 Task: Schedule a 90-minute escape room adventure with friends for a challenging and fun experience.
Action: Mouse pressed left at (507, 167)
Screenshot: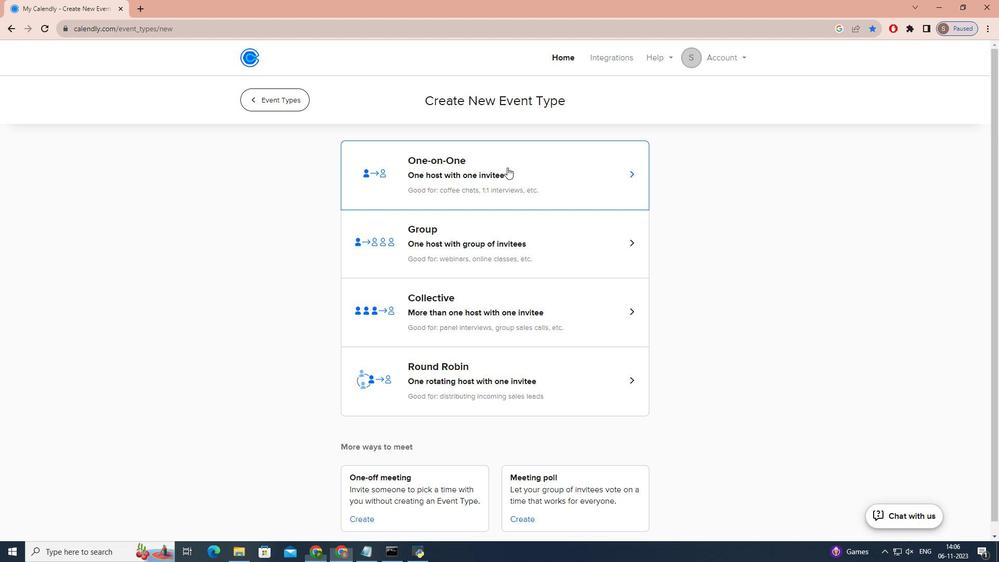 
Action: Mouse moved to (446, 247)
Screenshot: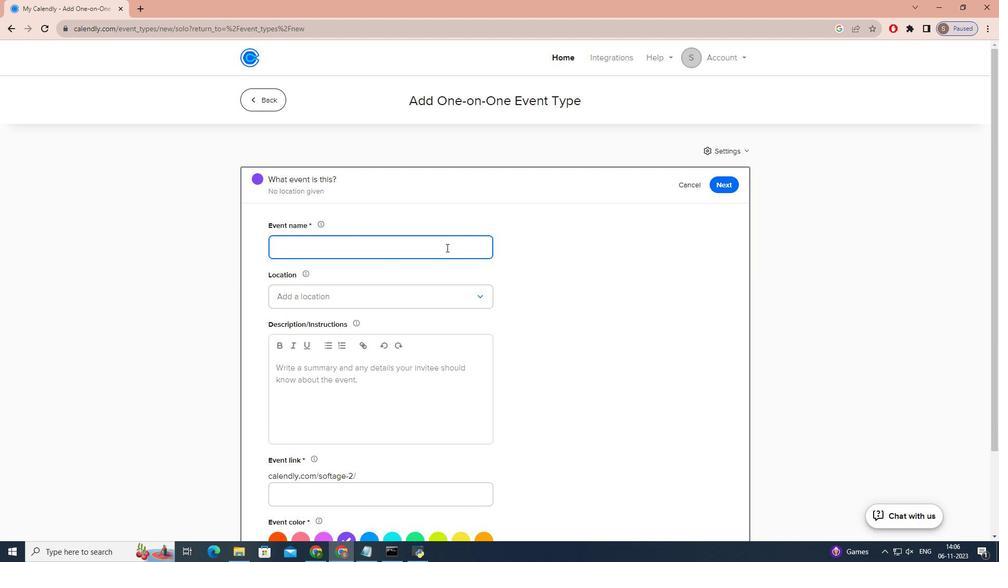 
Action: Mouse pressed left at (446, 247)
Screenshot: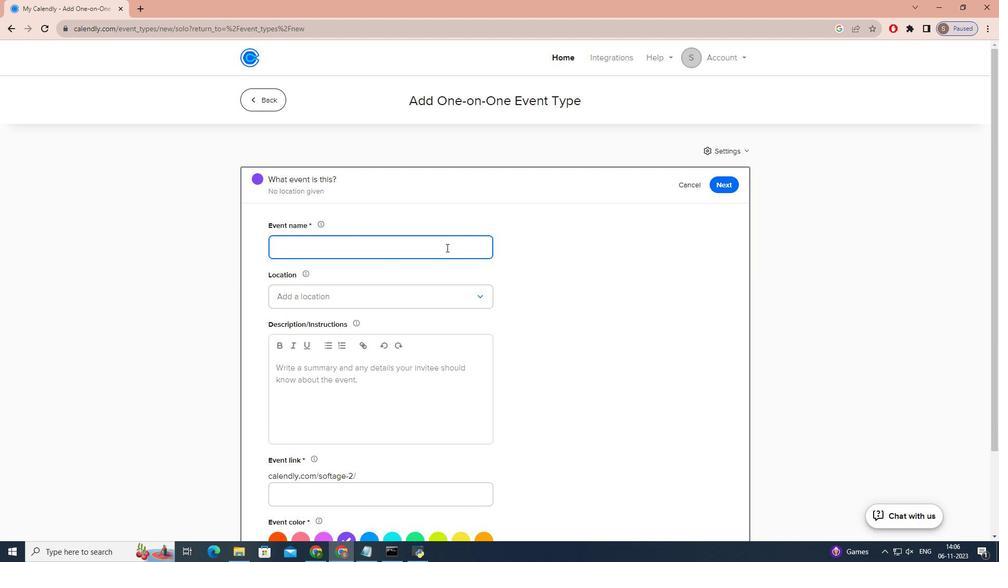 
Action: Key pressed e<Key.caps_lock>SCAPE<Key.space><Key.caps_lock>r<Key.caps_lock>OOM<Key.space><Key.caps_lock>a<Key.caps_lock>DVENTURE<Key.space>WITH<Key.space><Key.caps_lock>f<Key.caps_lock>RIENDS
Screenshot: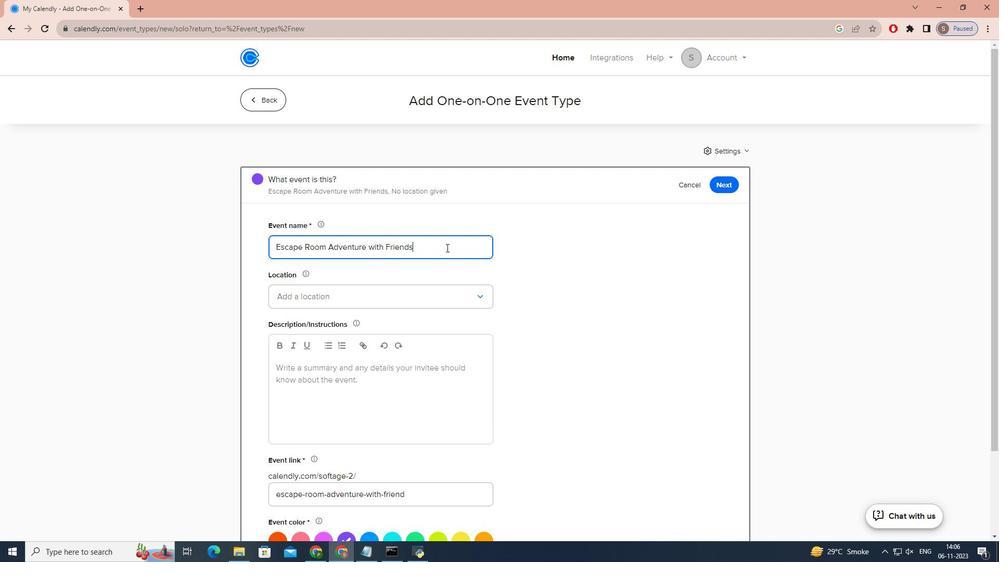 
Action: Mouse moved to (423, 295)
Screenshot: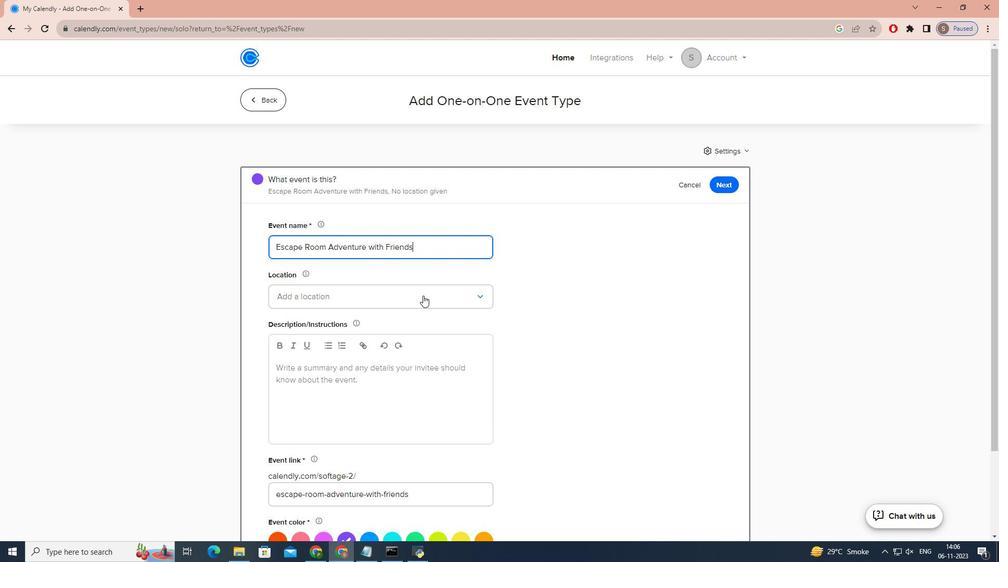 
Action: Mouse pressed left at (423, 295)
Screenshot: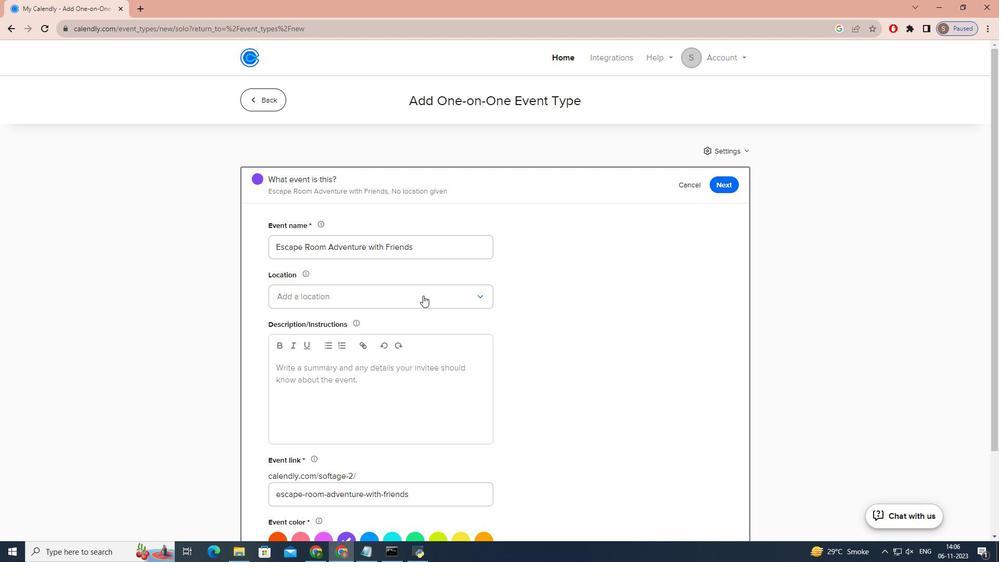 
Action: Mouse moved to (400, 321)
Screenshot: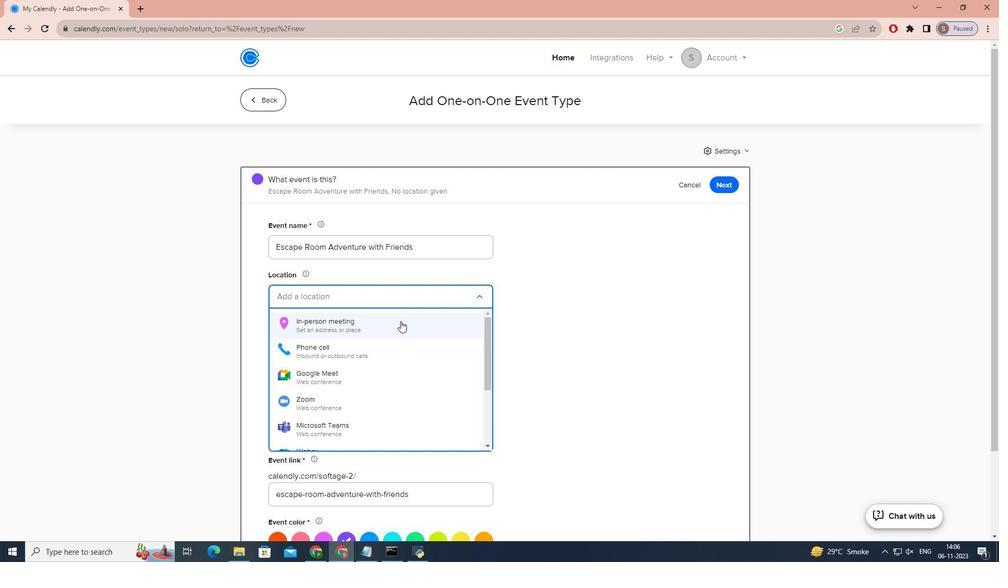 
Action: Mouse pressed left at (400, 321)
Screenshot: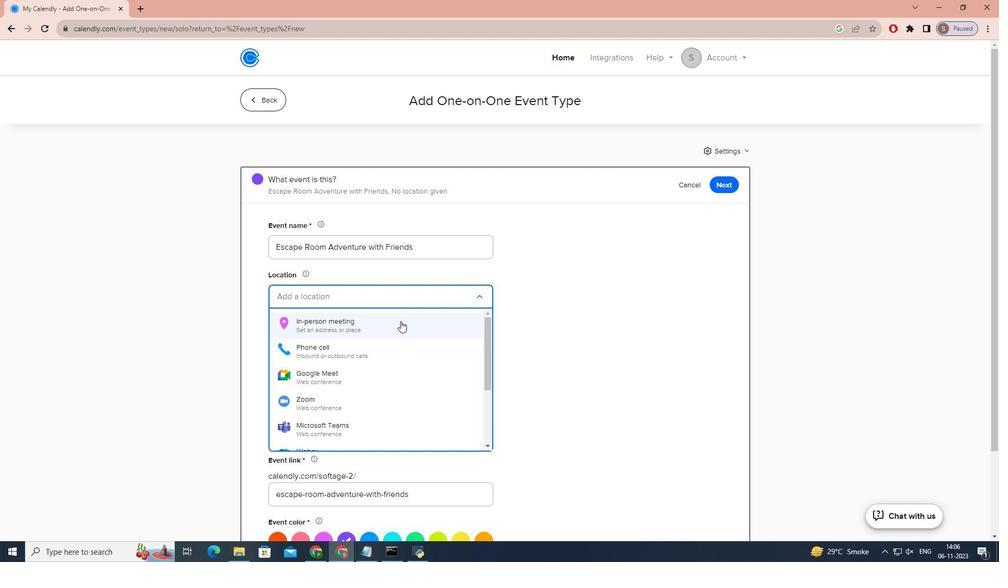 
Action: Mouse moved to (447, 175)
Screenshot: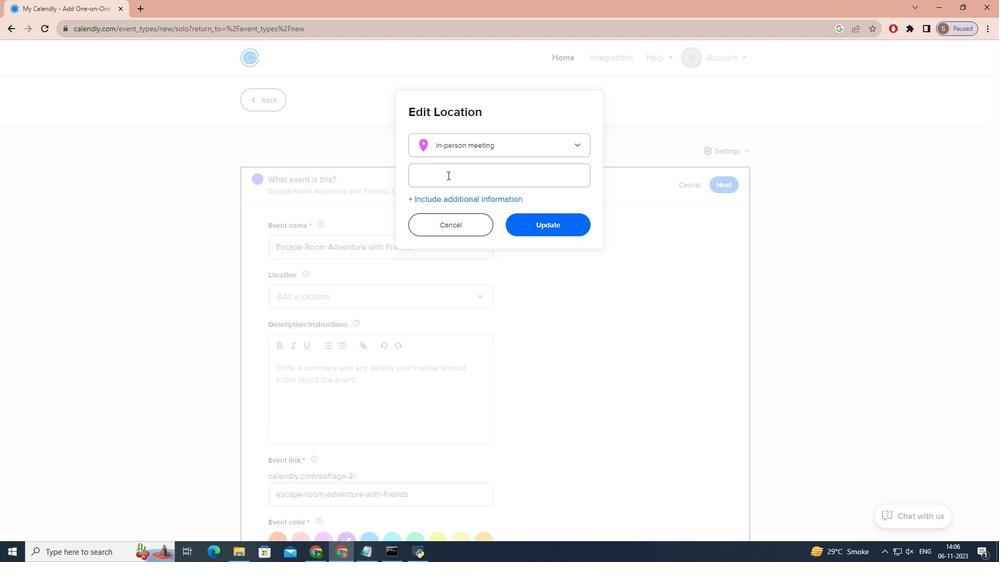 
Action: Mouse pressed left at (447, 175)
Screenshot: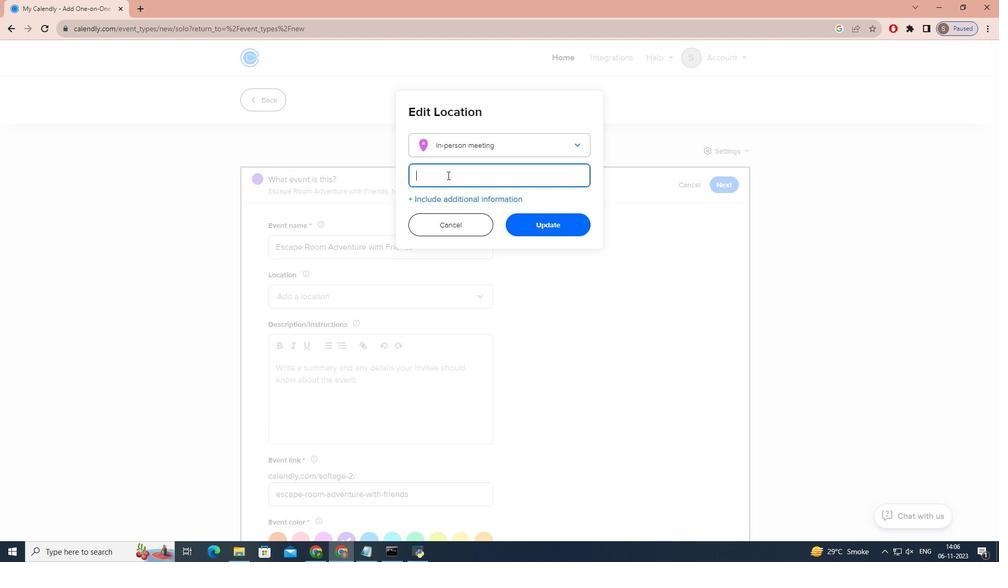 
Action: Key pressed <Key.caps_lock>t<Key.caps_lock>HE<Key.space><Key.caps_lock>g<Key.caps_lock>RA<Key.backspace>EAT<Key.space><Key.caps_lock>e<Key.caps_lock>SCAPE<Key.space><Key.caps_lock>r<Key.caps_lock>OOM,<Key.space>23<Key.space>1/2<Key.space><Key.caps_lock>s.<Key.space>m<Key.caps_lock>AGNOLIA<Key.space><Key.caps_lock>a<Key.caps_lock>VE.<Key.space><Key.caps_lock>o<Key.caps_lock>RLANDO,<Key.space><Key.caps_lock>fl<Key.space>32801,<Key.space><Key.caps_lock>US<Key.backspace><Key.backspace><Key.caps_lock>us
Screenshot: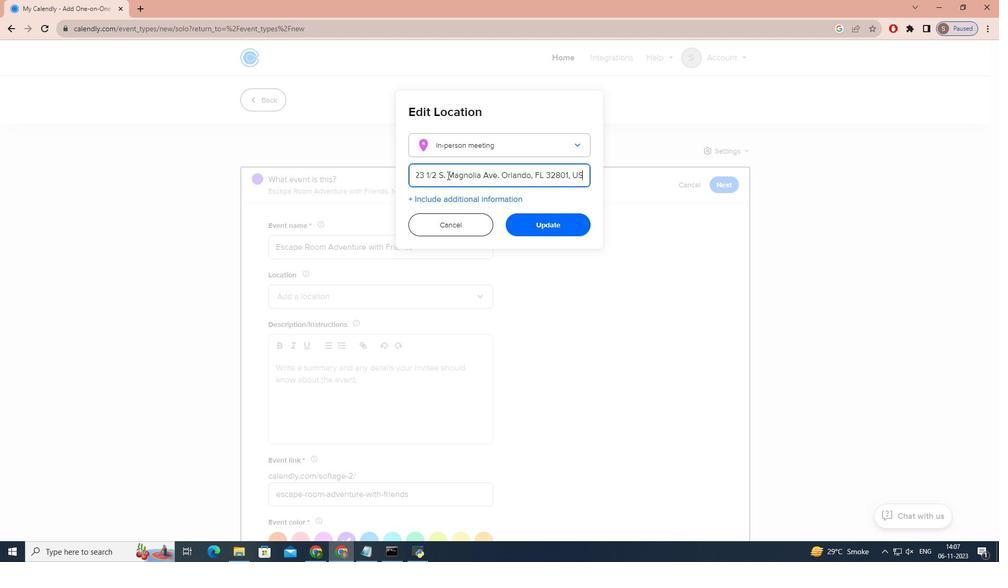 
Action: Mouse moved to (516, 216)
Screenshot: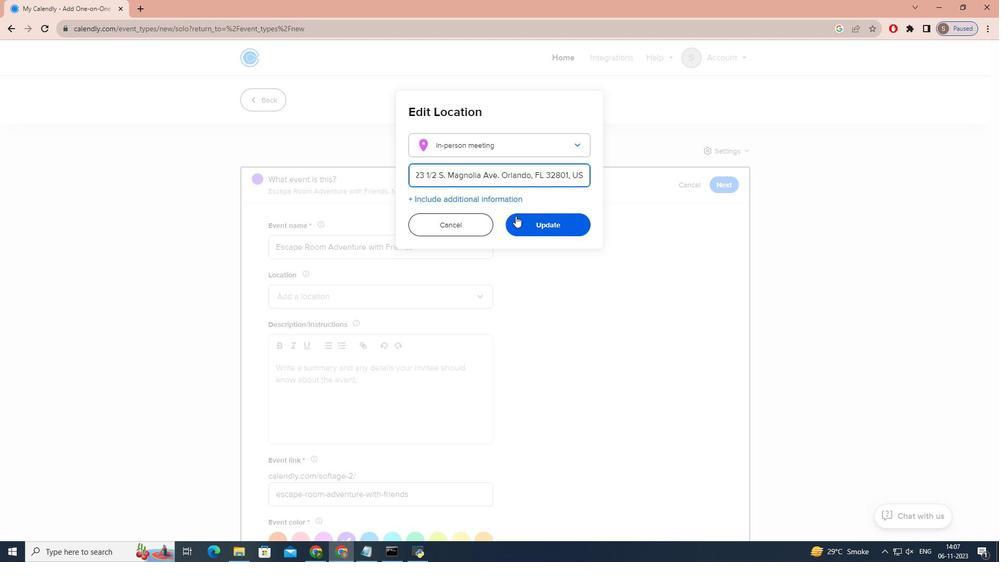 
Action: Mouse pressed left at (516, 216)
Screenshot: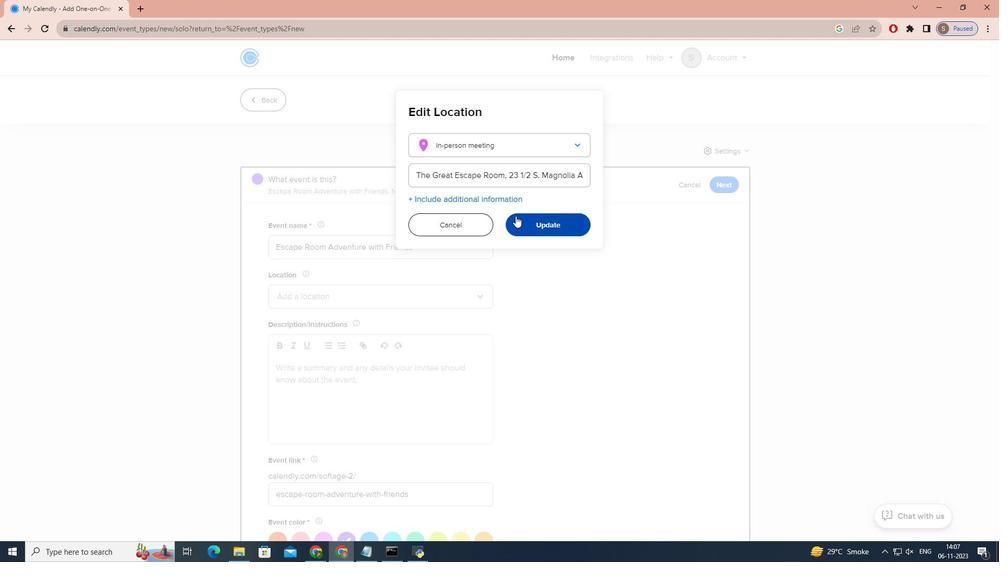 
Action: Mouse moved to (354, 403)
Screenshot: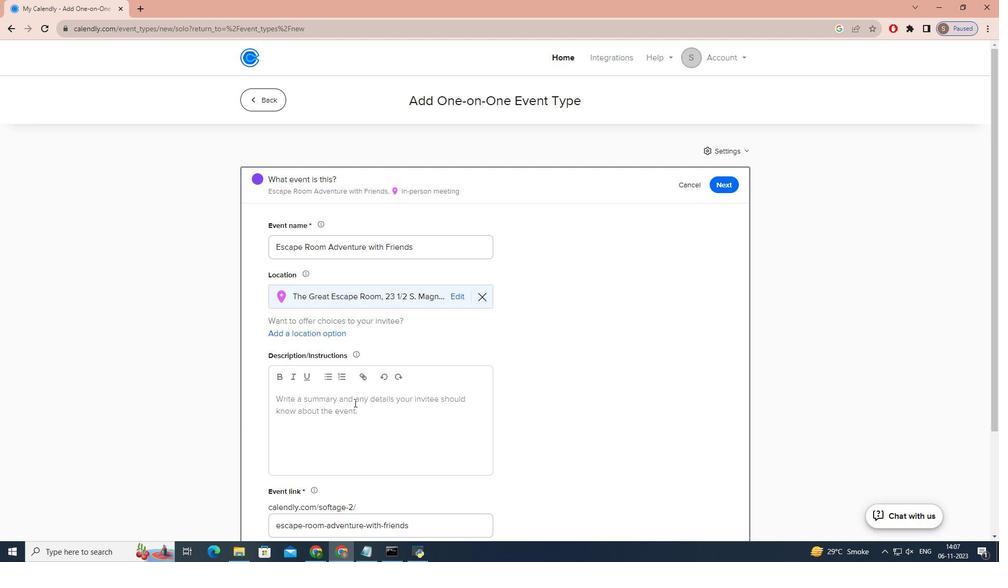 
Action: Mouse pressed left at (354, 403)
Screenshot: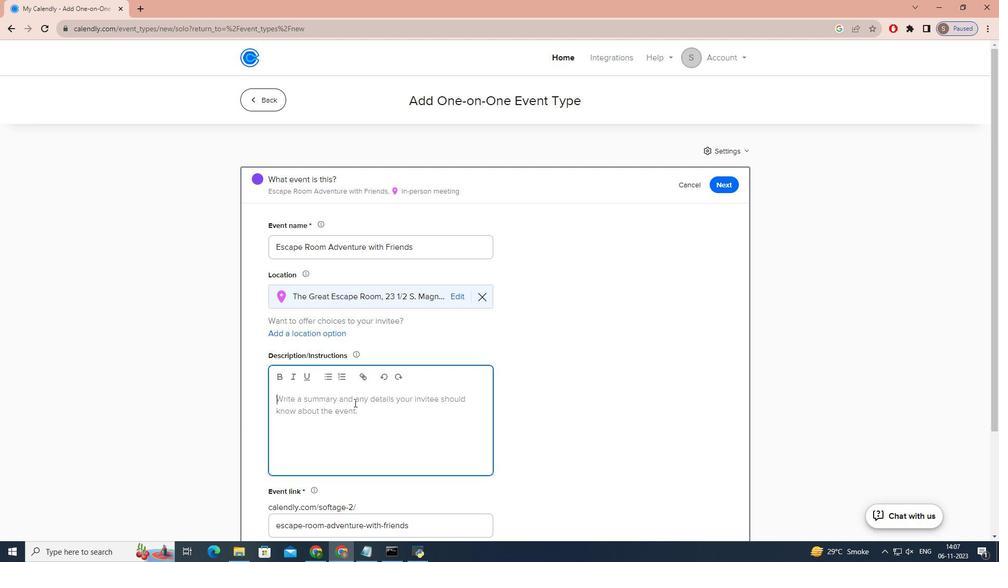 
Action: Mouse moved to (290, 408)
Screenshot: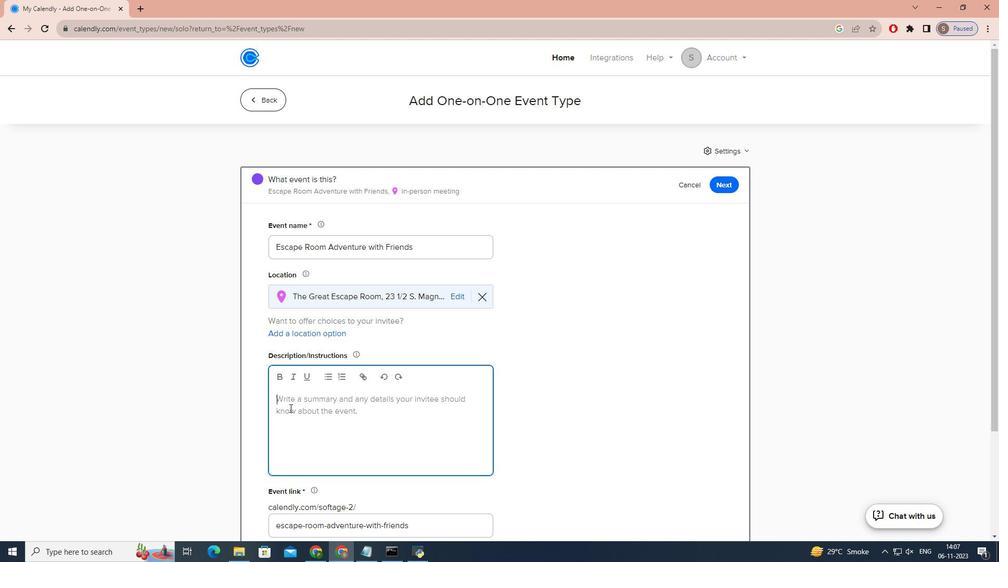 
Action: Key pressed <Key.caps_lock><Key.caps_lock>j<Key.caps_lock>OIN<Key.space>US<Key.space>FOR<Key.space>AN<Key.space>EXHILARATING<Key.space>ESCAPE<Key.space>ROOM<Key.space>ADVENTURE<Key.space>WITH<Key.space>YOUR<Key.space>FRIEDNS<Key.shift>!<Key.backspace><Key.backspace><Key.backspace><Key.backspace><Key.backspace>ENDS<Key.shift>!<Key.space><Key.caps_lock>t<Key.caps_lock>EST<Key.space>YOUR<Key.space>WITS<Key.space>AND<Key.space>TEAMWORK<Key.space>AS<Key.space>YOUR<Key.backspace><Key.space>WORK<Key.space>TOGETHER<Key.space>TO<Key.space>SOLVE<Key.space>PUX<Key.backspace>ZZLES,<Key.space>UNCOVER<Key.space>HIDDEN<Key.space>CLUES,<Key.space>AND<Key.space>ESCAPE<Key.space>FROM<Key.space>A<Key.space>THRILLING,<Key.space>IMMERI<Key.backspace>SIVE<Key.space>SCENARIO.<Key.space><Key.enter><Key.caps_lock>t<Key.caps_lock>HIS<Key.space>CHALLENGING<Key.space>AN<Key.space><Key.backspace>D<Key.space>FUN<Key.space>EXPR<Key.backspace>ERIENCE<Key.space>WILL<Key.space>PROVIDE<Key.space>AN<Key.space>UNFORGETTABLE<Key.space>BONMD<Key.backspace><Key.backspace>DING<Key.space>OPPORTUNITY<Key.space>FOR<Key.space>YOUR<Key.space>FRIENDS.<Key.space><Key.caps_lock>c<Key.caps_lock>AN<Key.space>YOU<Key.space>BEAT<Key.space>THE<Key.space>CLOCK<Key.space>AND<Key.space>MAKE<Key.space>IT<Key.space>OUT<Key.space>IN<Key.space>TIME<Key.shift><Key.shift>?
Screenshot: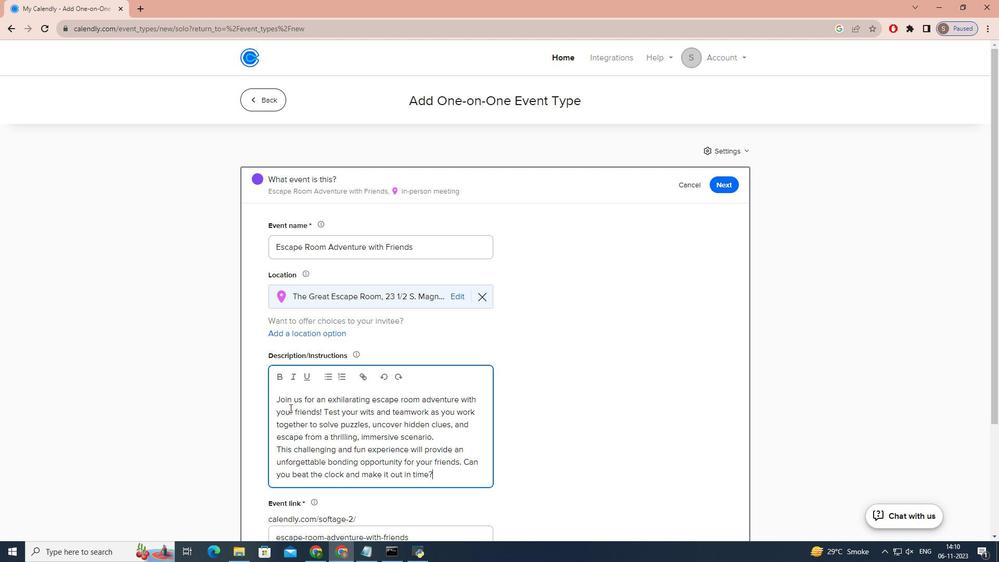 
Action: Mouse moved to (464, 460)
Screenshot: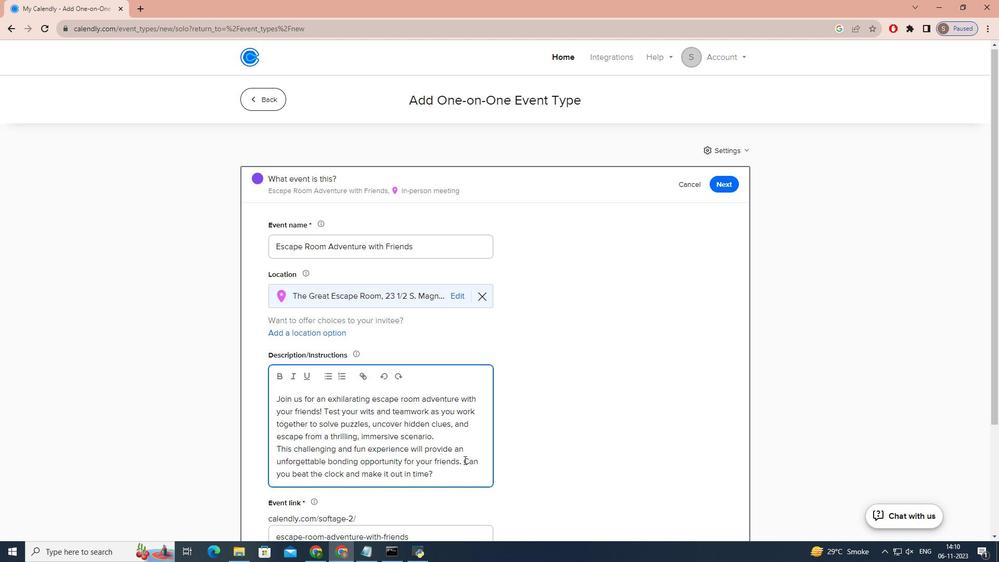 
Action: Mouse scrolled (464, 459) with delta (0, 0)
Screenshot: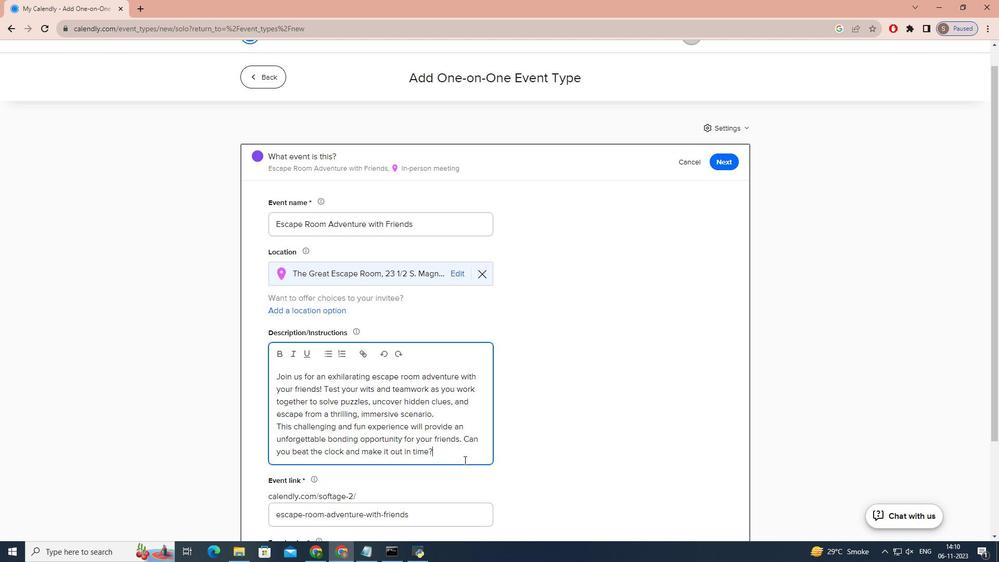 
Action: Mouse scrolled (464, 459) with delta (0, 0)
Screenshot: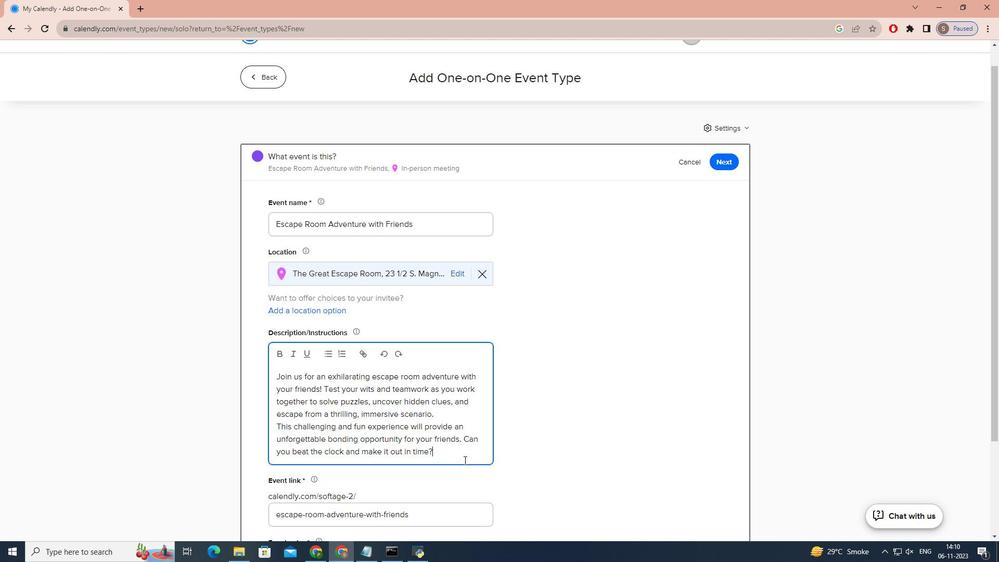 
Action: Mouse scrolled (464, 459) with delta (0, 0)
Screenshot: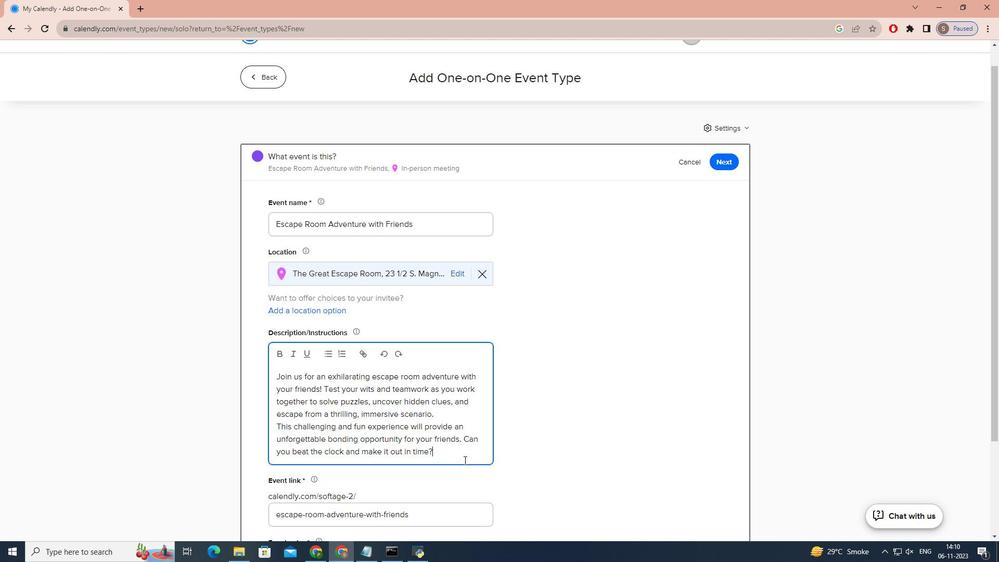 
Action: Mouse scrolled (464, 459) with delta (0, 0)
Screenshot: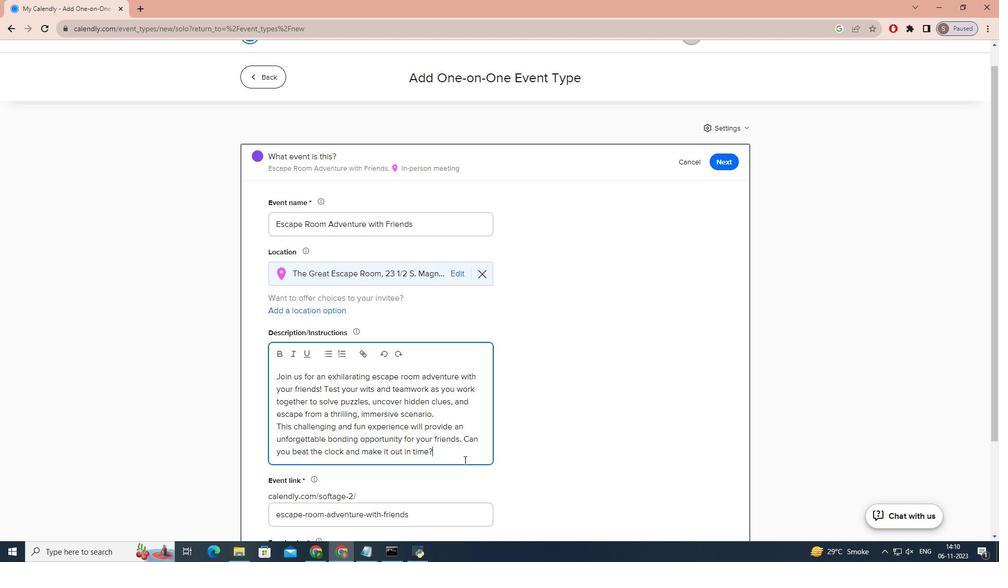 
Action: Mouse scrolled (464, 459) with delta (0, 0)
Screenshot: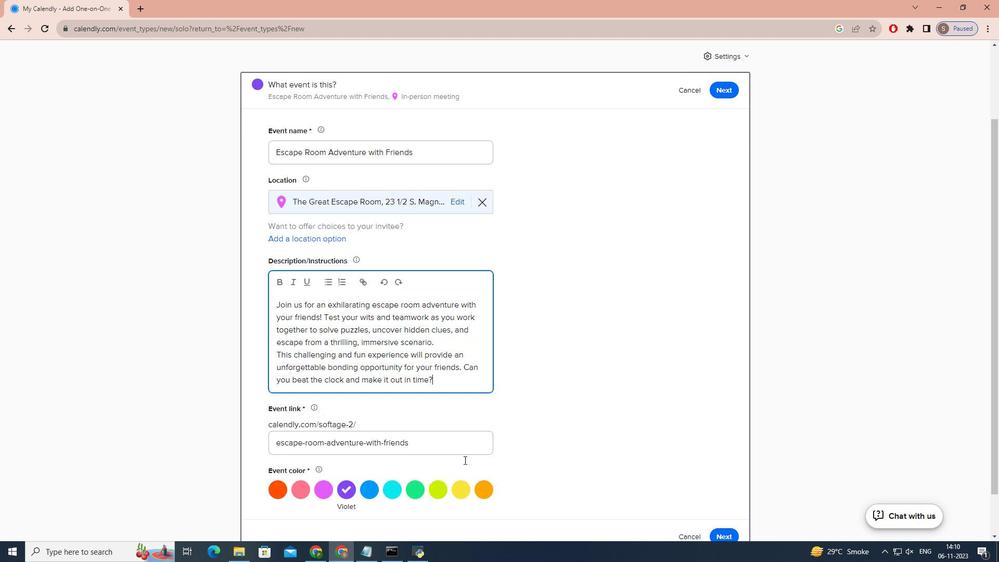 
Action: Mouse moved to (452, 442)
Screenshot: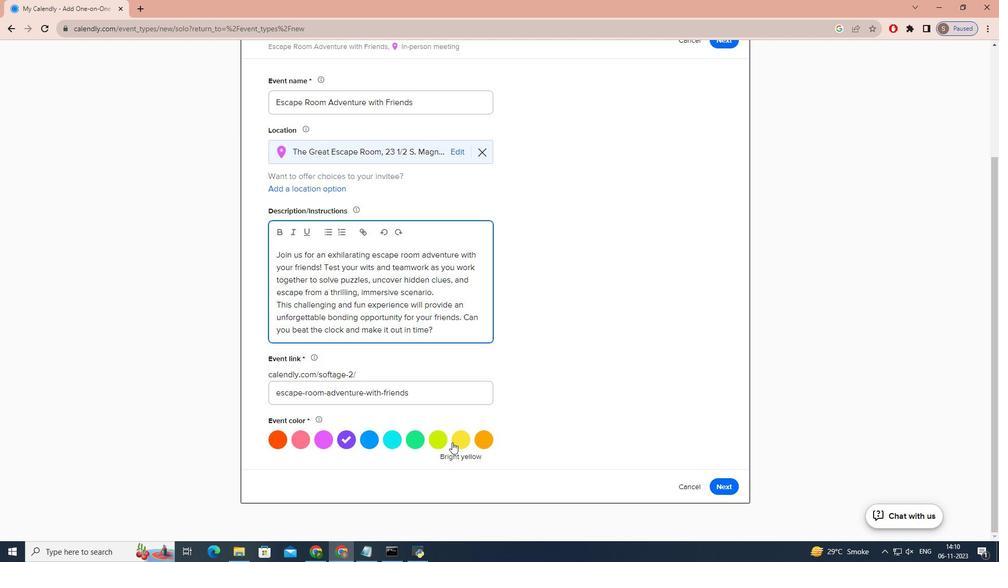 
Action: Mouse pressed left at (452, 442)
Screenshot: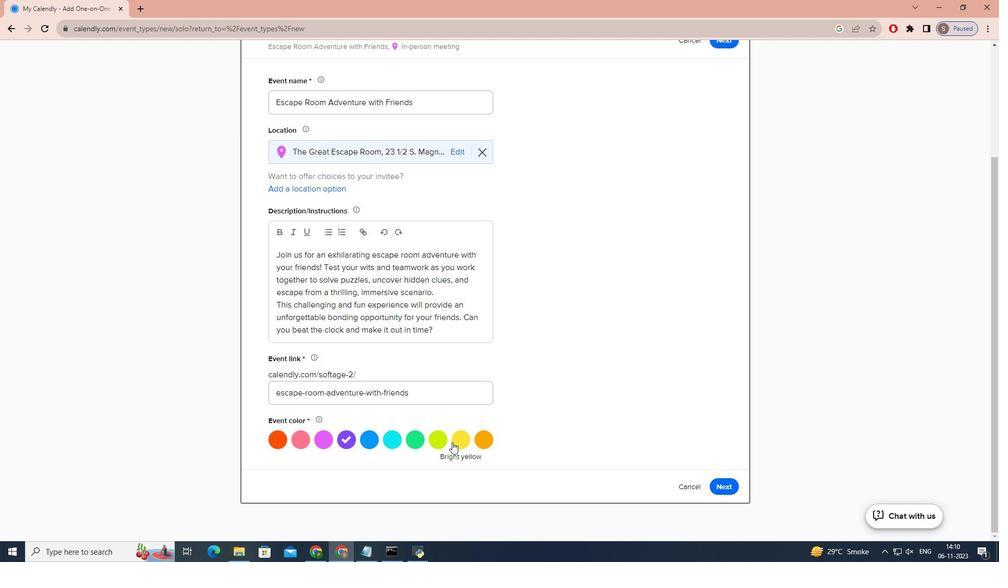 
Action: Mouse moved to (716, 486)
Screenshot: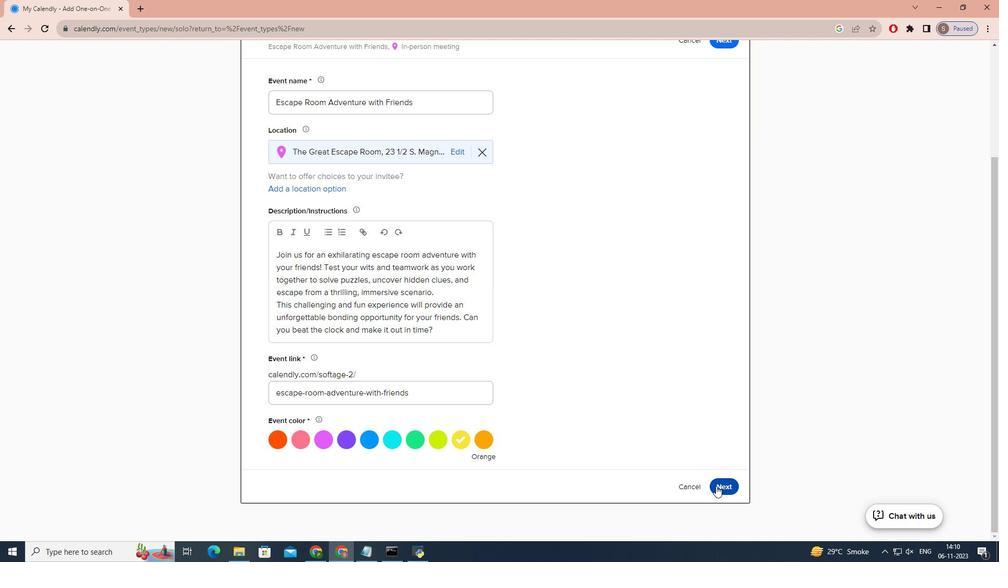
Action: Mouse pressed left at (716, 486)
Screenshot: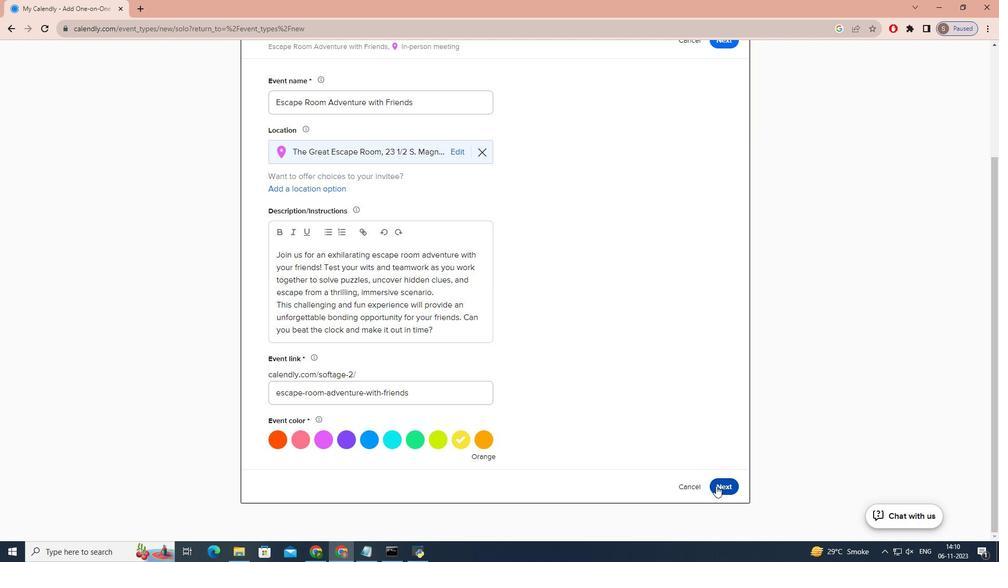 
Action: Mouse moved to (392, 296)
Screenshot: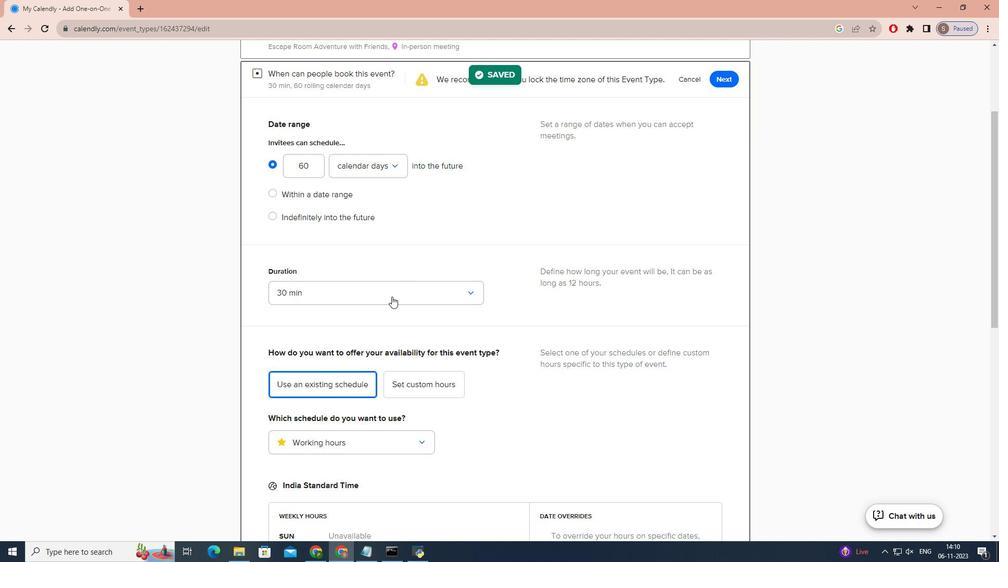 
Action: Mouse pressed left at (392, 296)
Screenshot: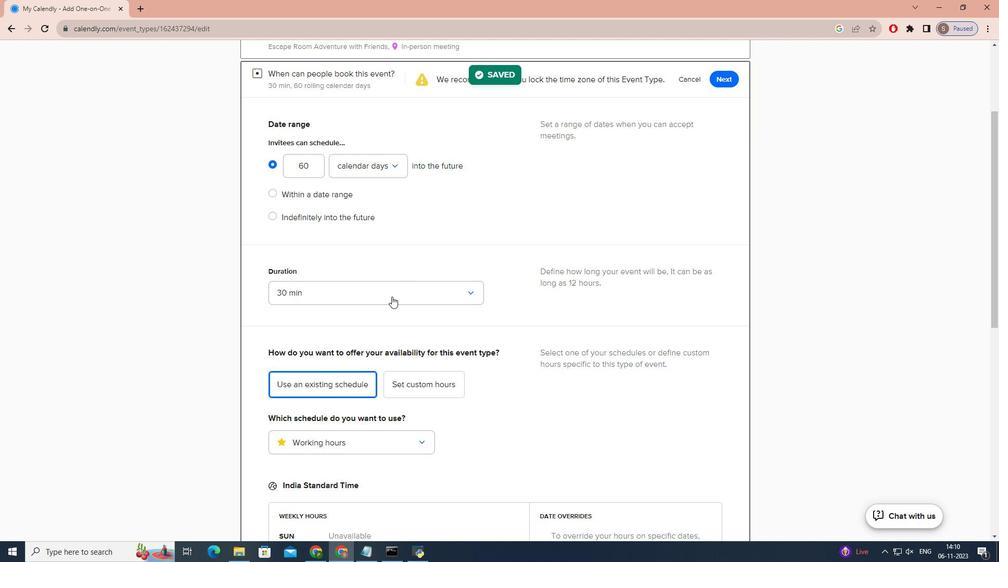 
Action: Mouse moved to (379, 396)
Screenshot: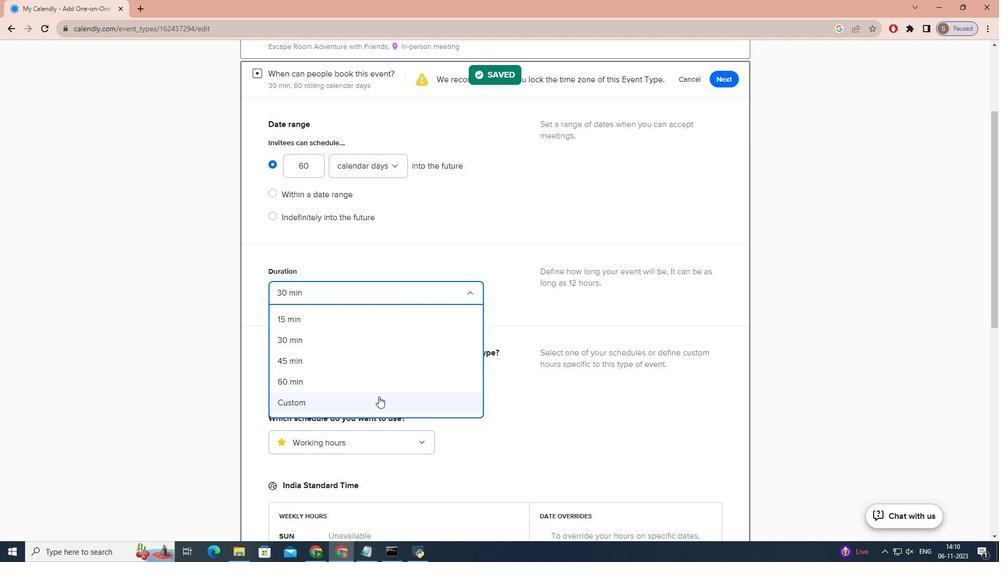 
Action: Mouse pressed left at (379, 396)
Screenshot: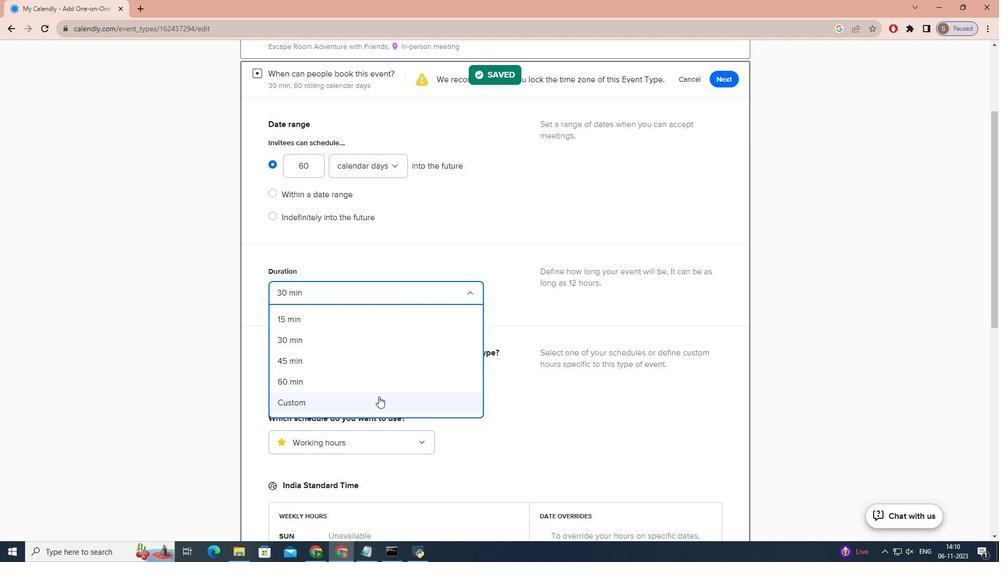 
Action: Key pressed 90
Screenshot: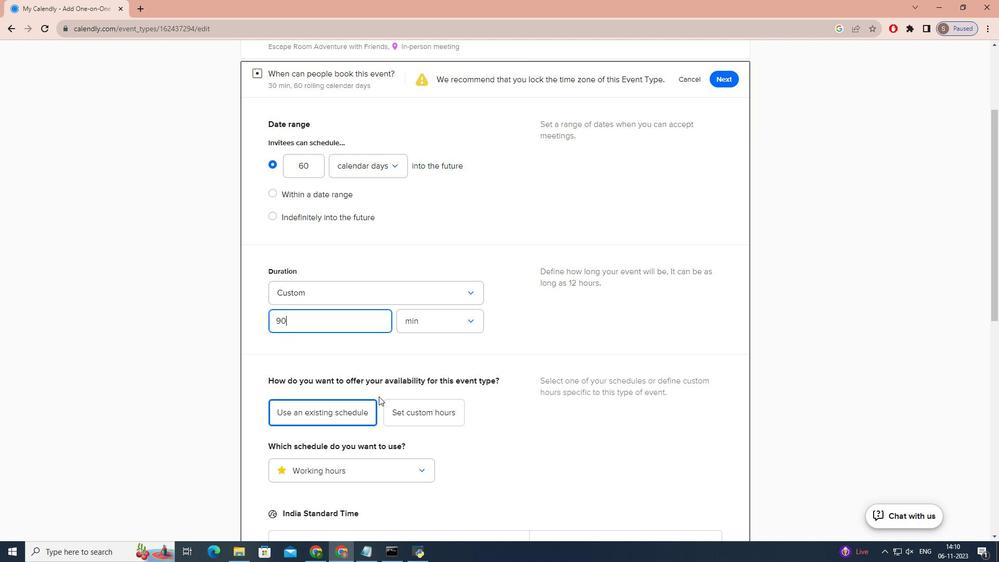 
Action: Mouse moved to (633, 332)
Screenshot: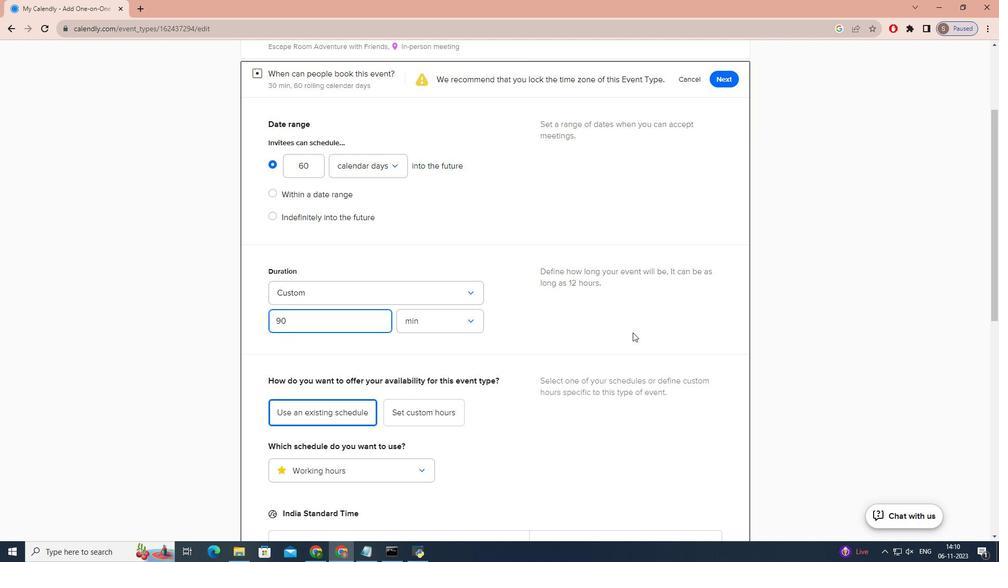 
Action: Mouse scrolled (633, 333) with delta (0, 0)
Screenshot: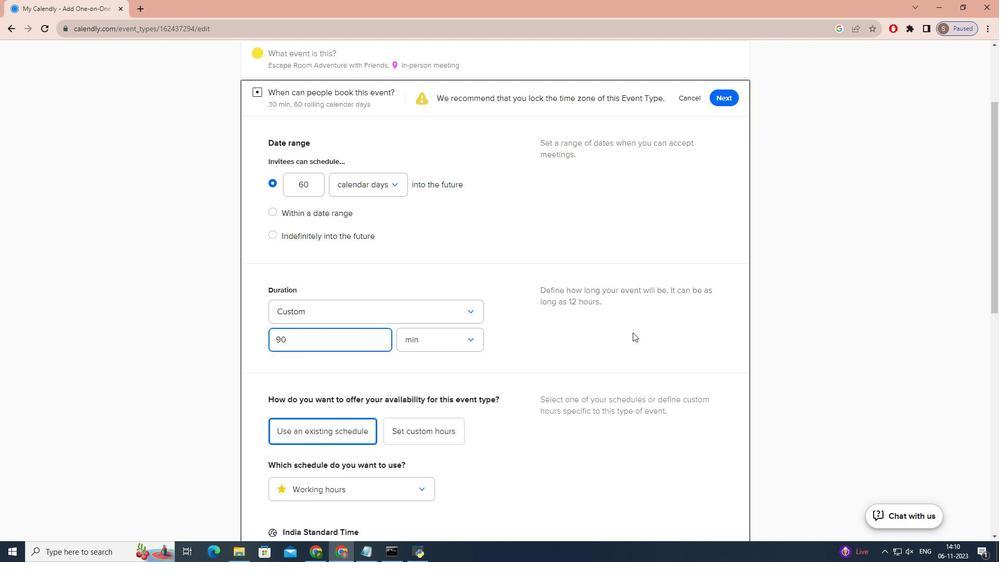 
Action: Mouse scrolled (633, 333) with delta (0, 0)
Screenshot: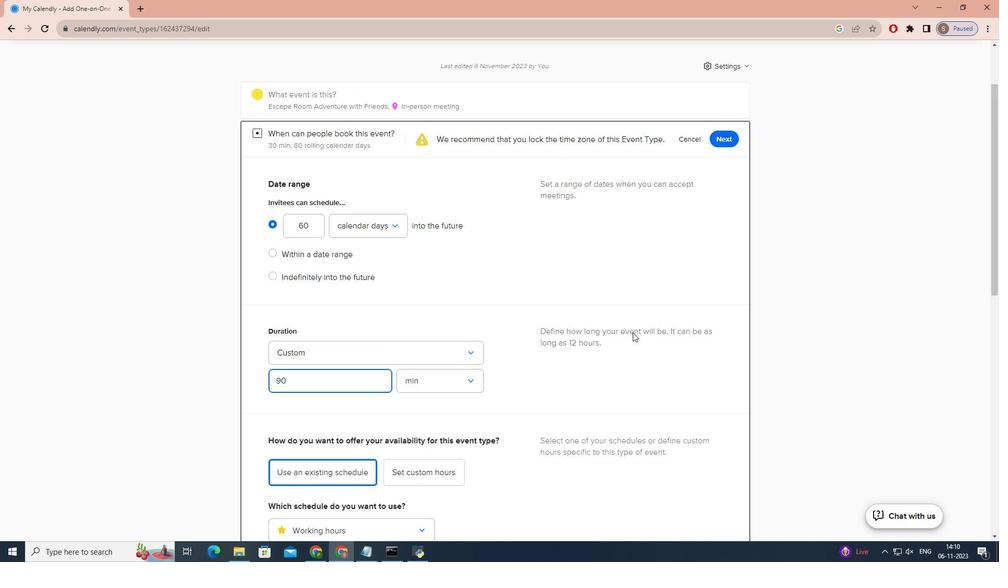 
Action: Mouse moved to (723, 184)
Screenshot: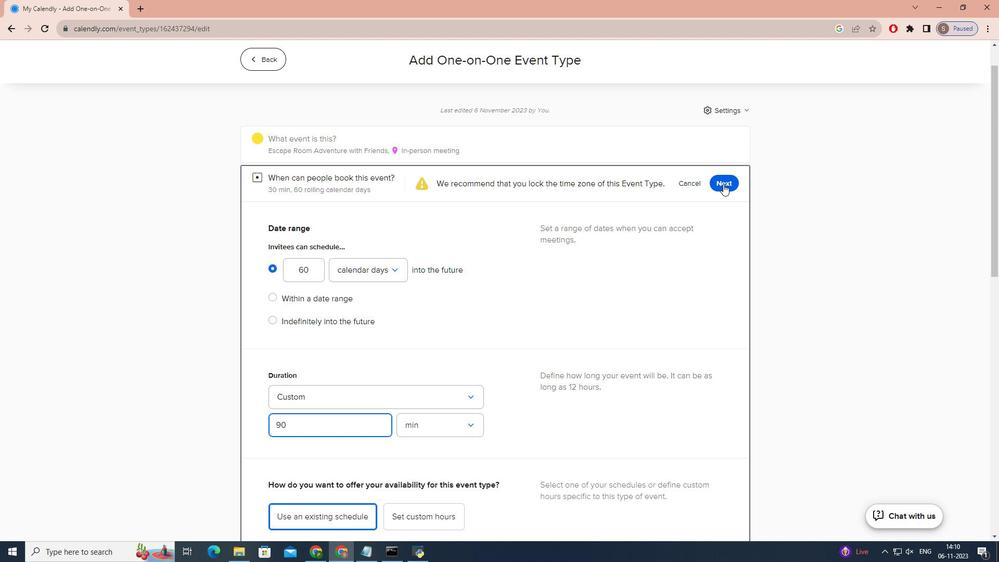 
Action: Mouse pressed left at (723, 184)
Screenshot: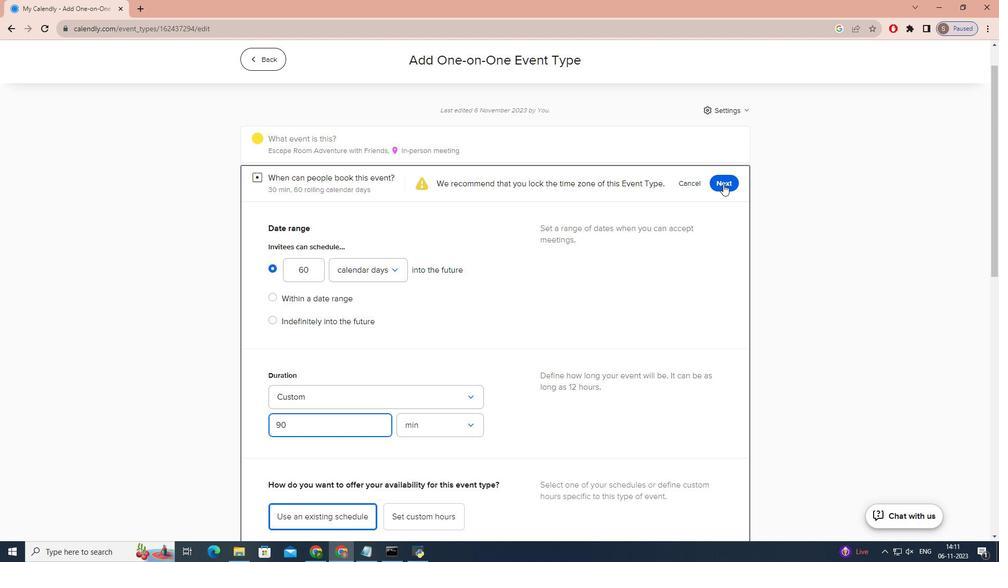 
